 Task: In the  document analytics.odtSelect Headings and apply  'Bold' Select the text and align it to the  'Center'. Select the table and apply  All Borders
Action: Mouse pressed left at (516, 352)
Screenshot: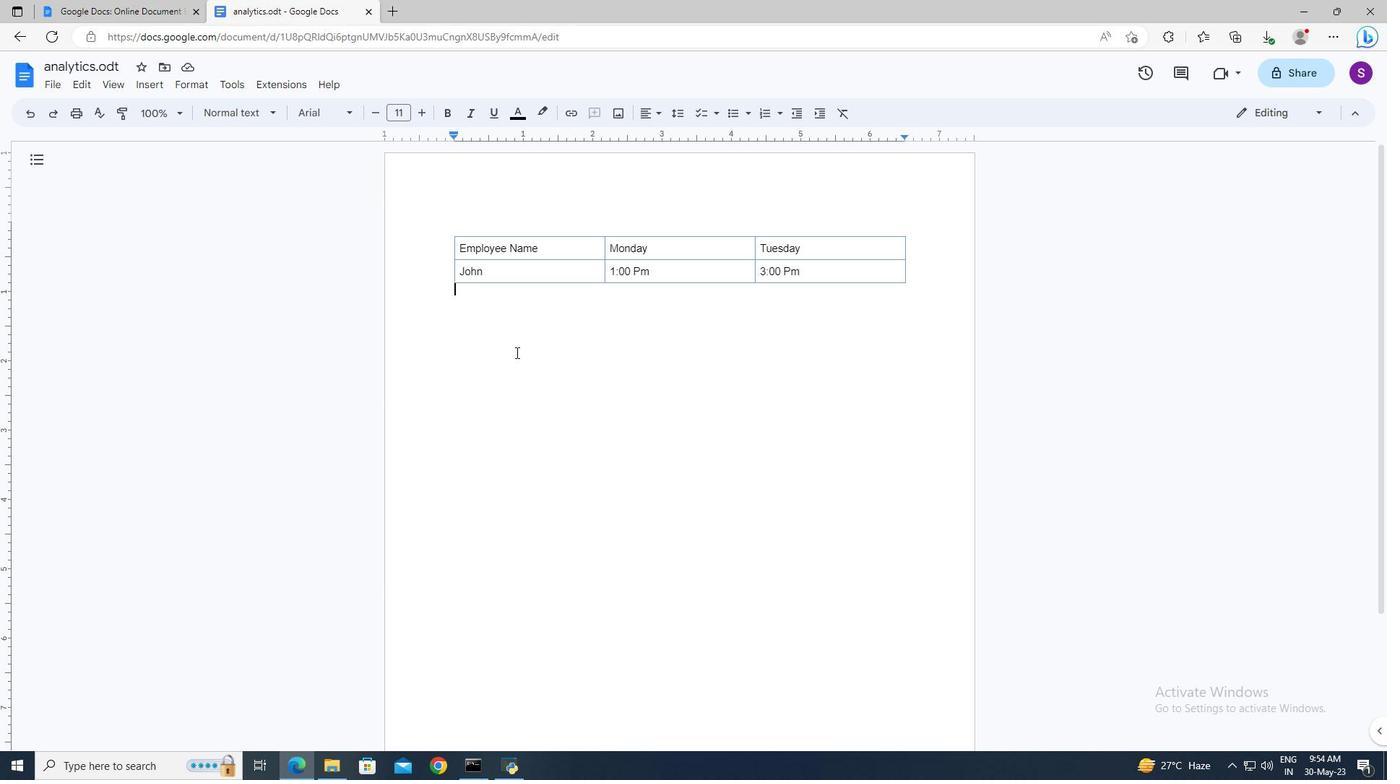 
Action: Mouse moved to (461, 247)
Screenshot: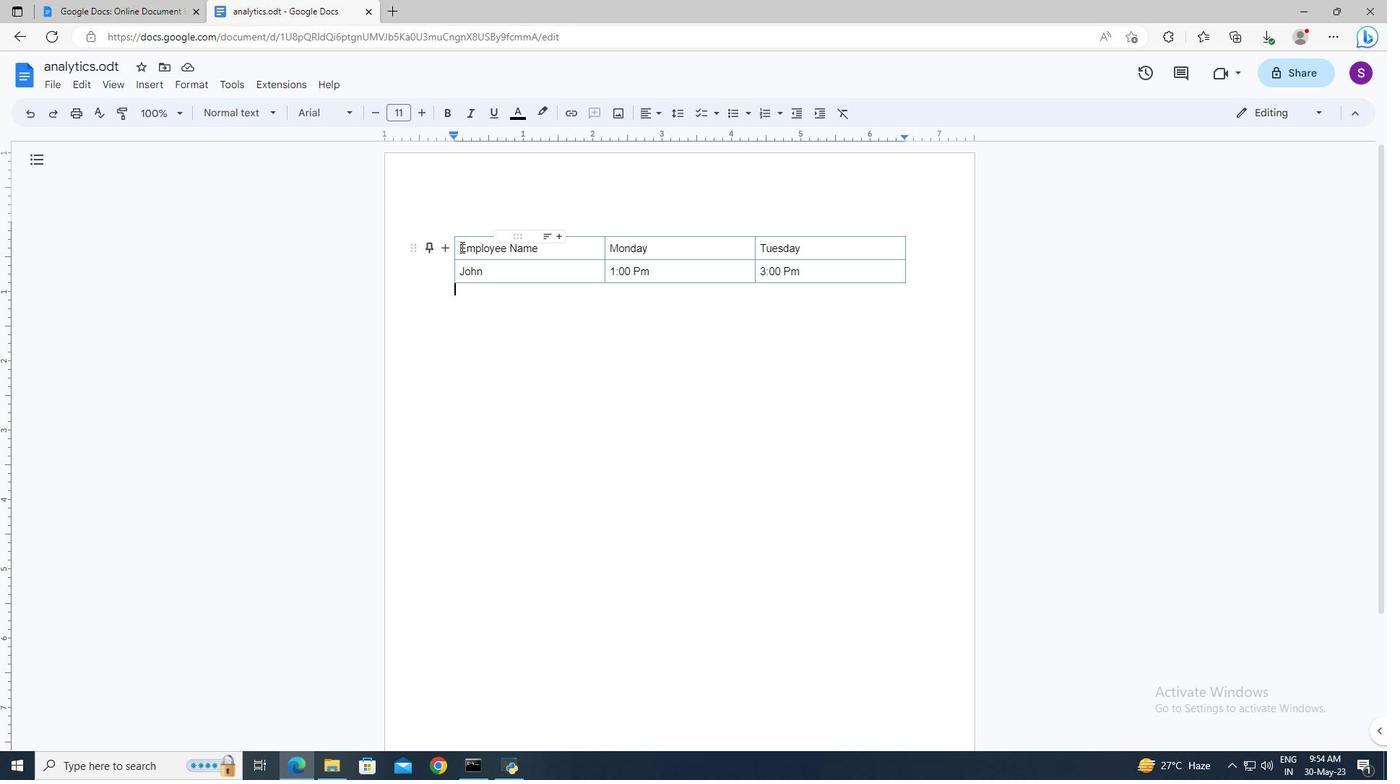 
Action: Mouse pressed left at (461, 247)
Screenshot: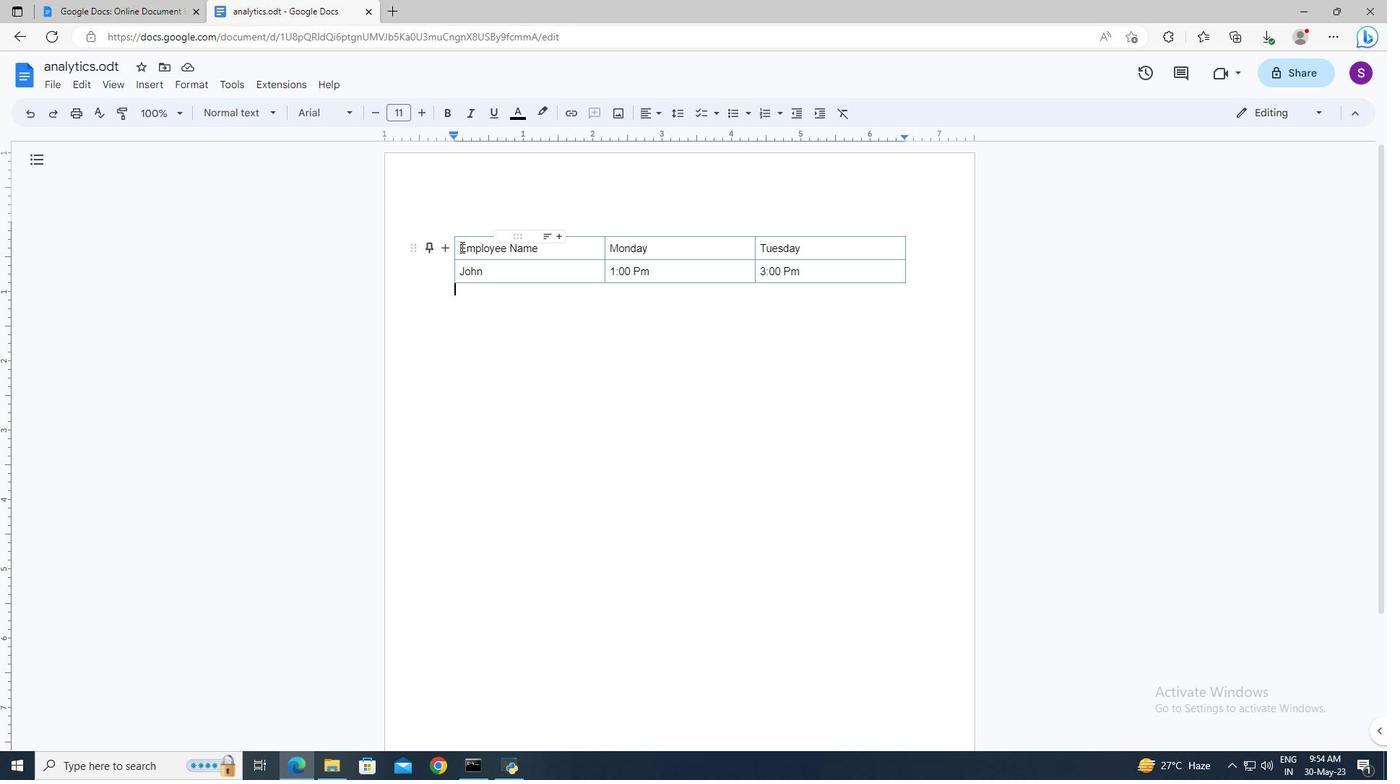 
Action: Mouse pressed left at (461, 247)
Screenshot: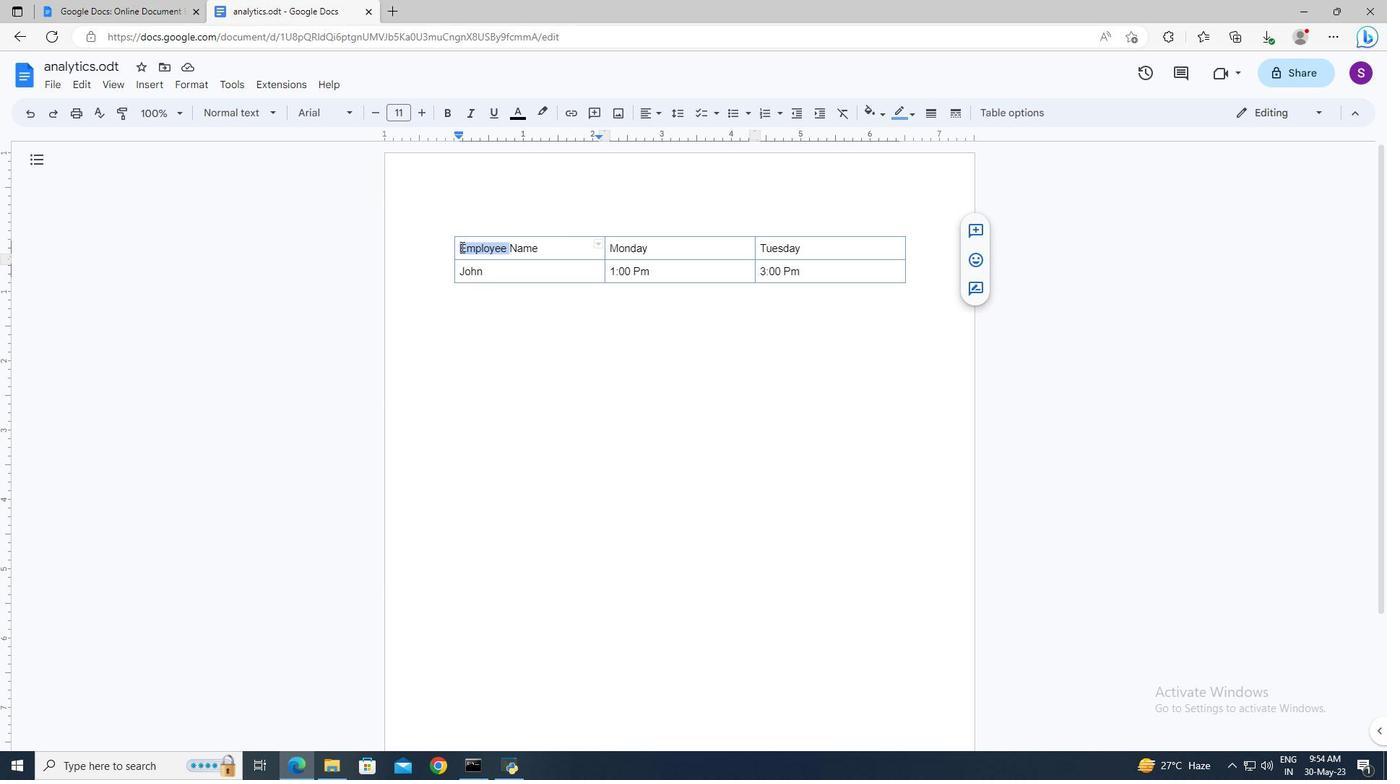 
Action: Key pressed <Key.shift><Key.right><Key.right><Key.right><Key.right>
Screenshot: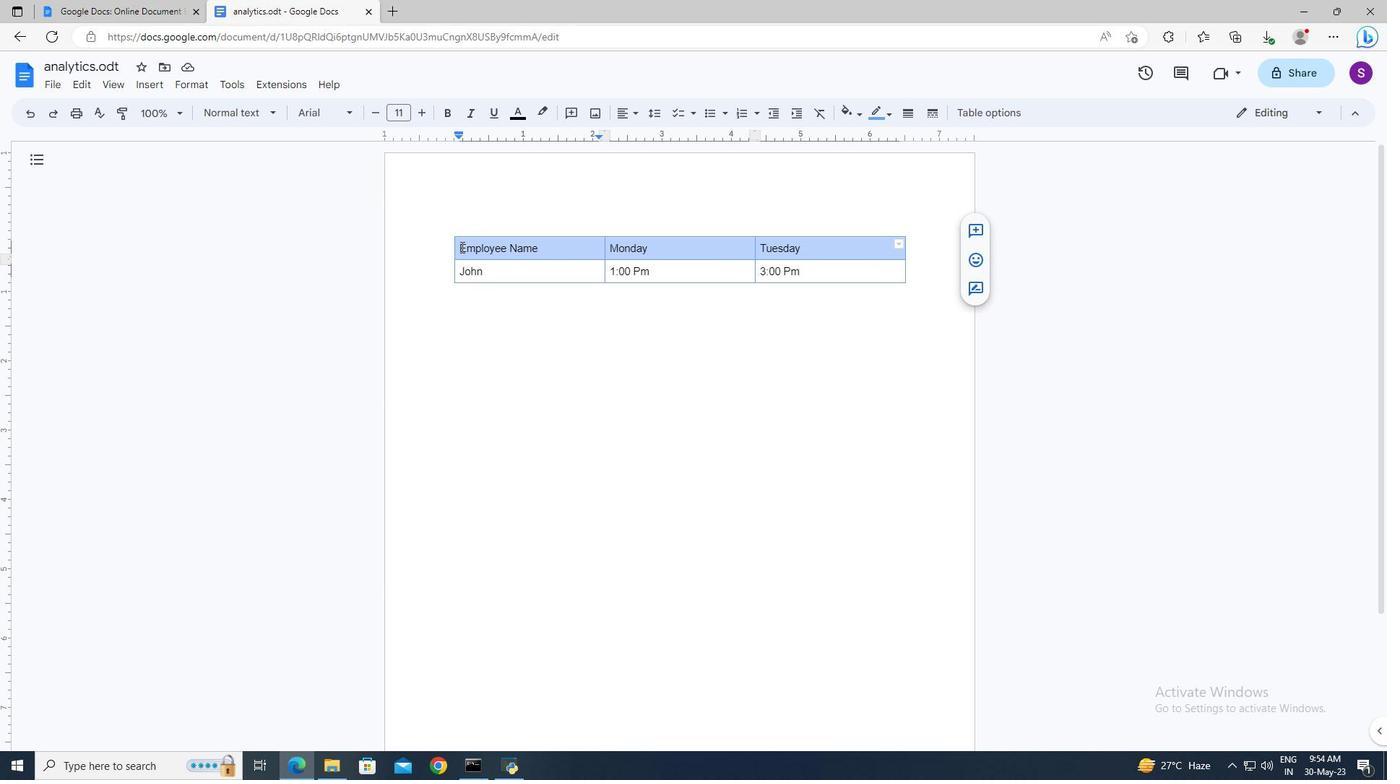 
Action: Mouse moved to (448, 113)
Screenshot: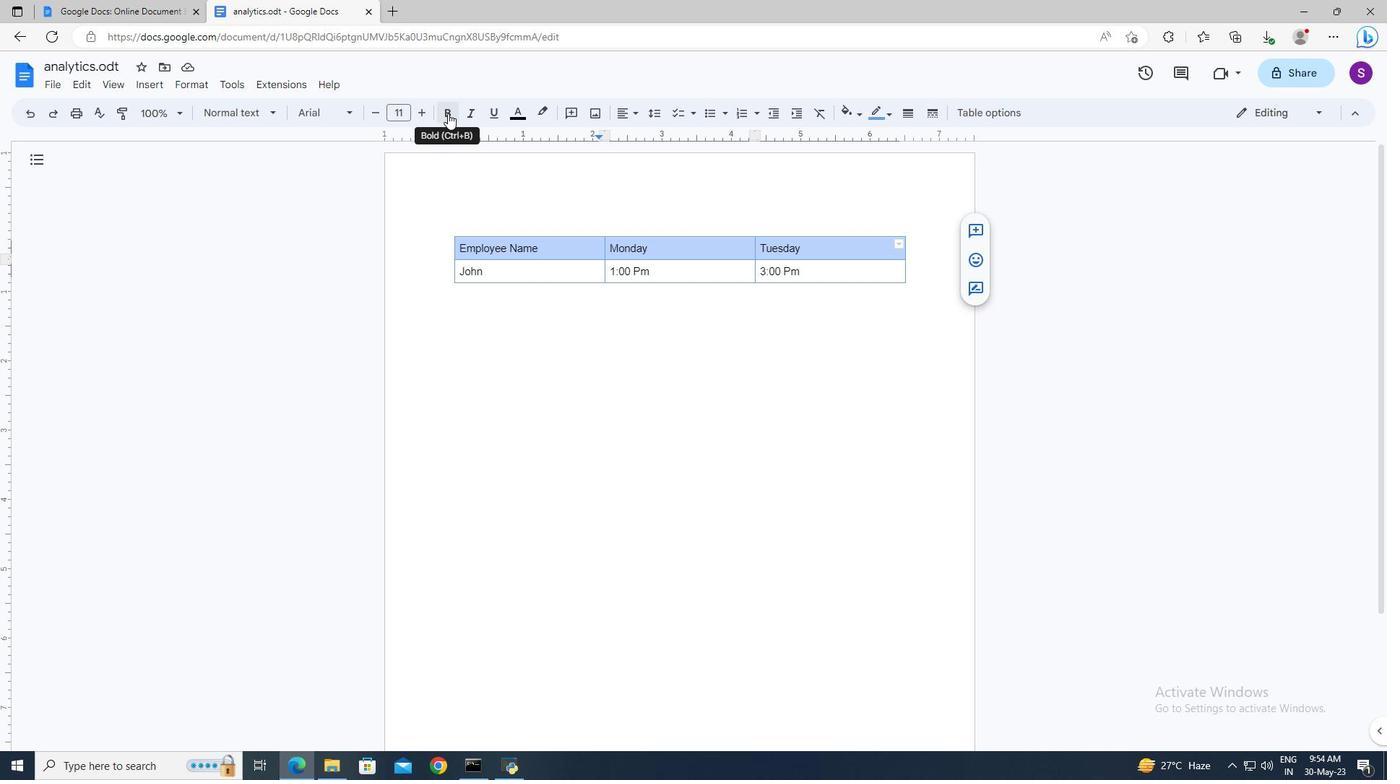 
Action: Mouse pressed left at (448, 113)
Screenshot: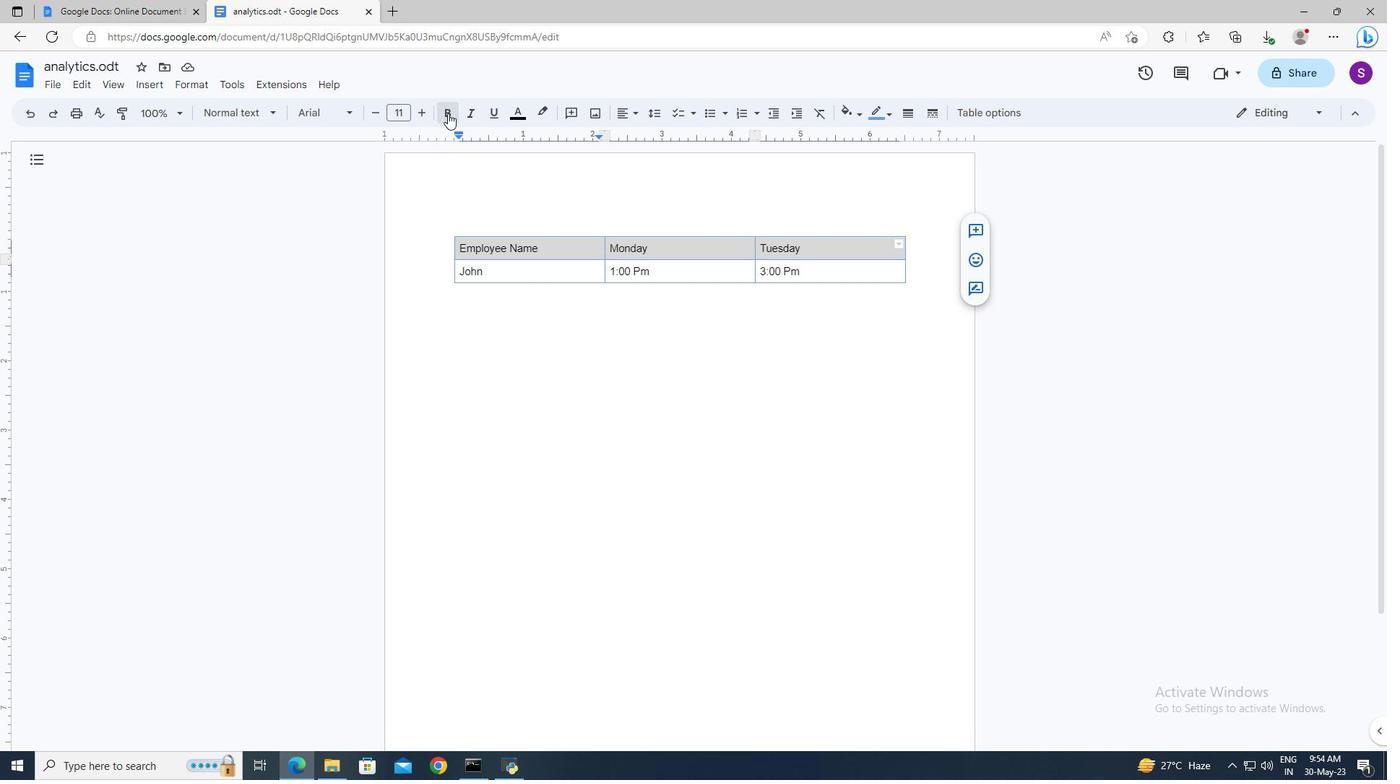 
Action: Mouse moved to (518, 265)
Screenshot: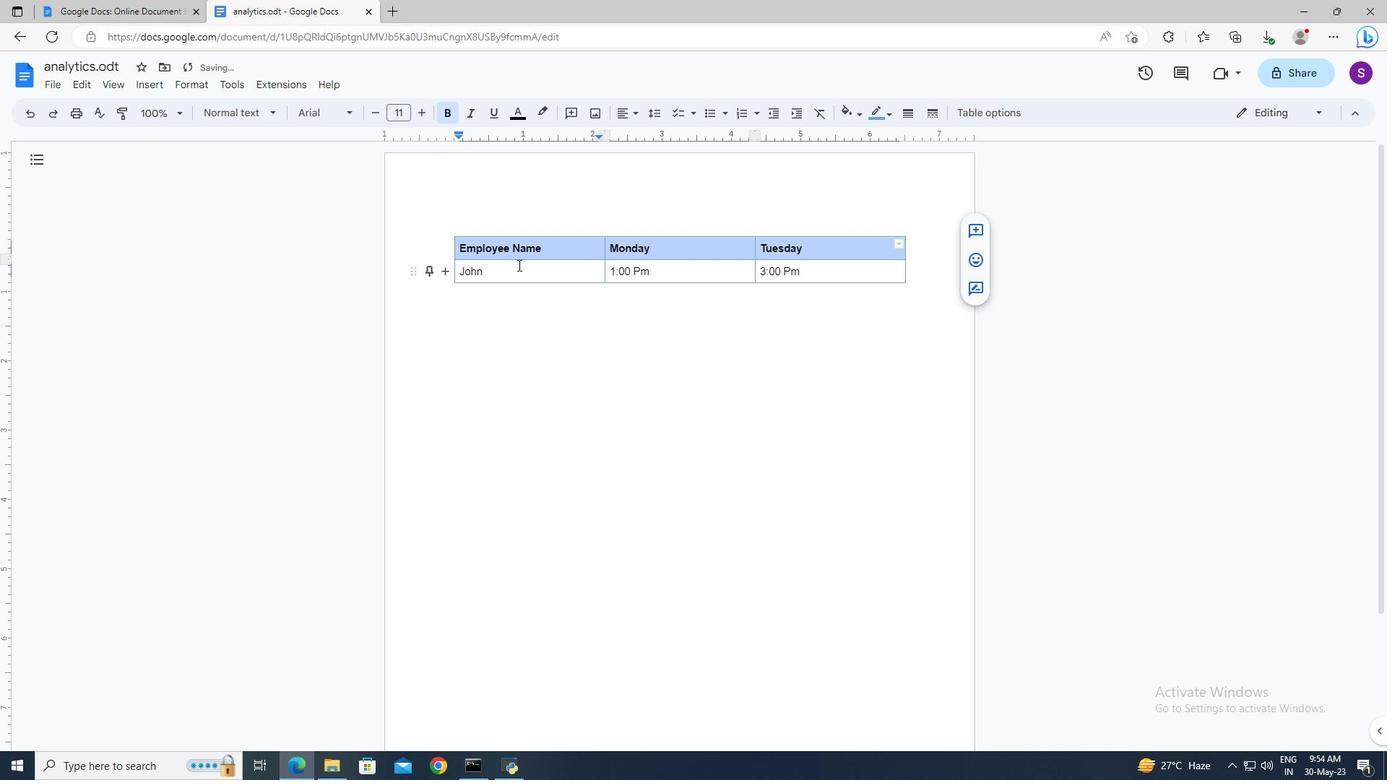 
Action: Key pressed ctrl+A
Screenshot: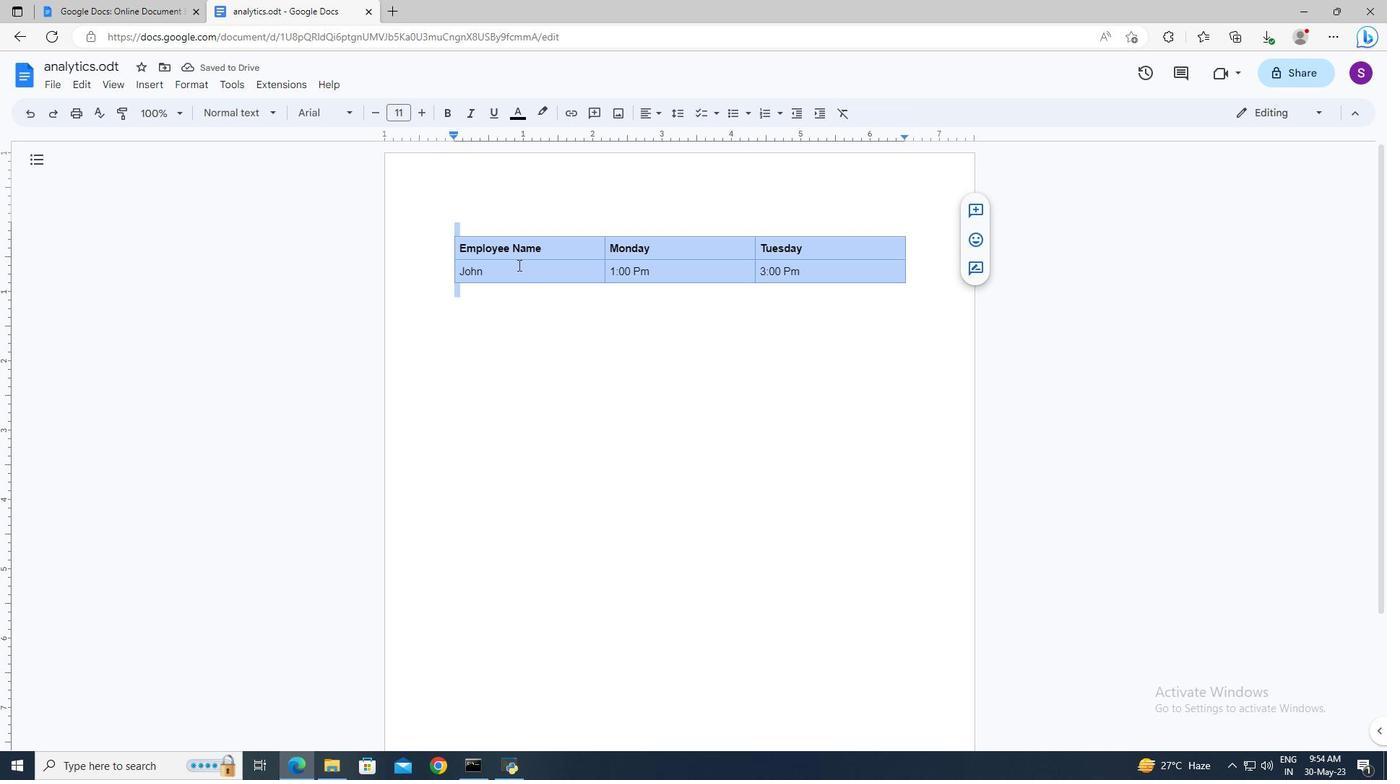 
Action: Mouse moved to (658, 117)
Screenshot: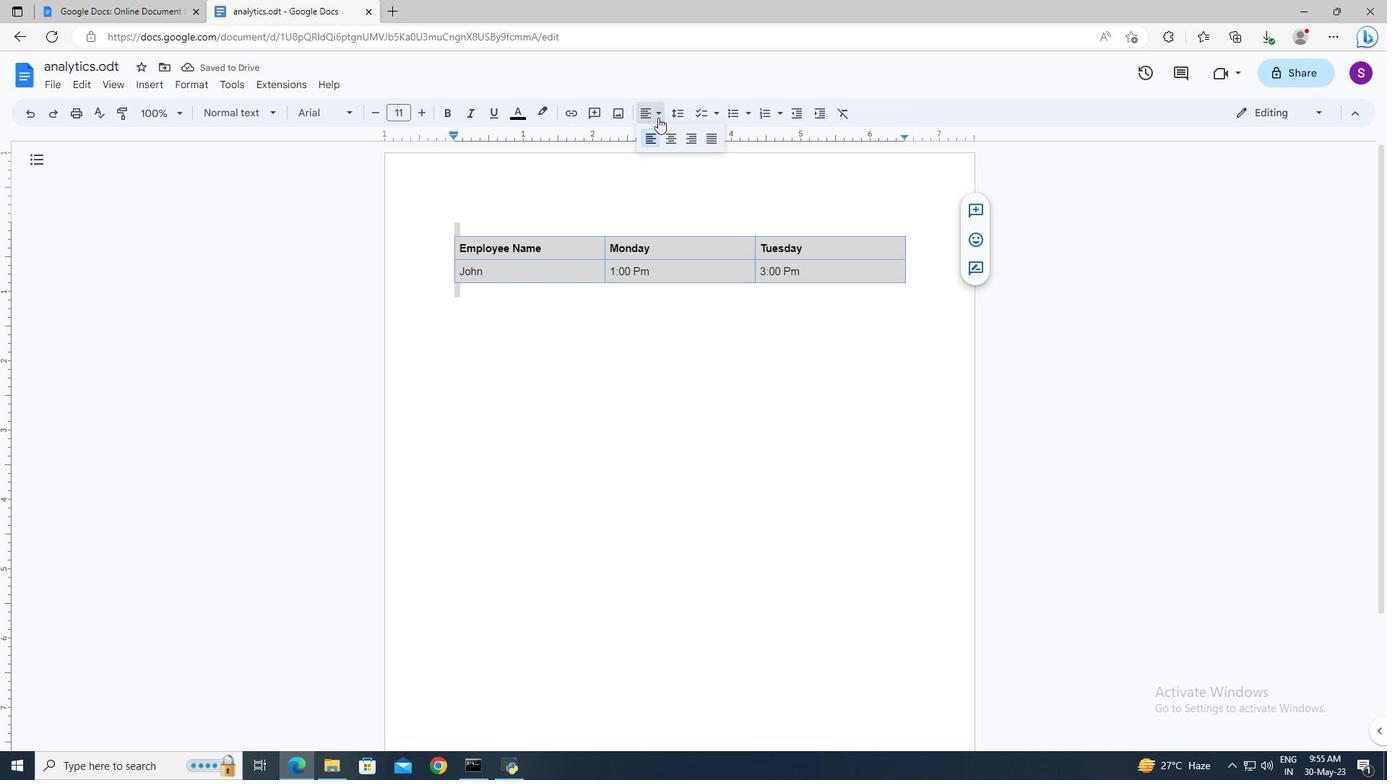 
Action: Mouse pressed left at (658, 117)
Screenshot: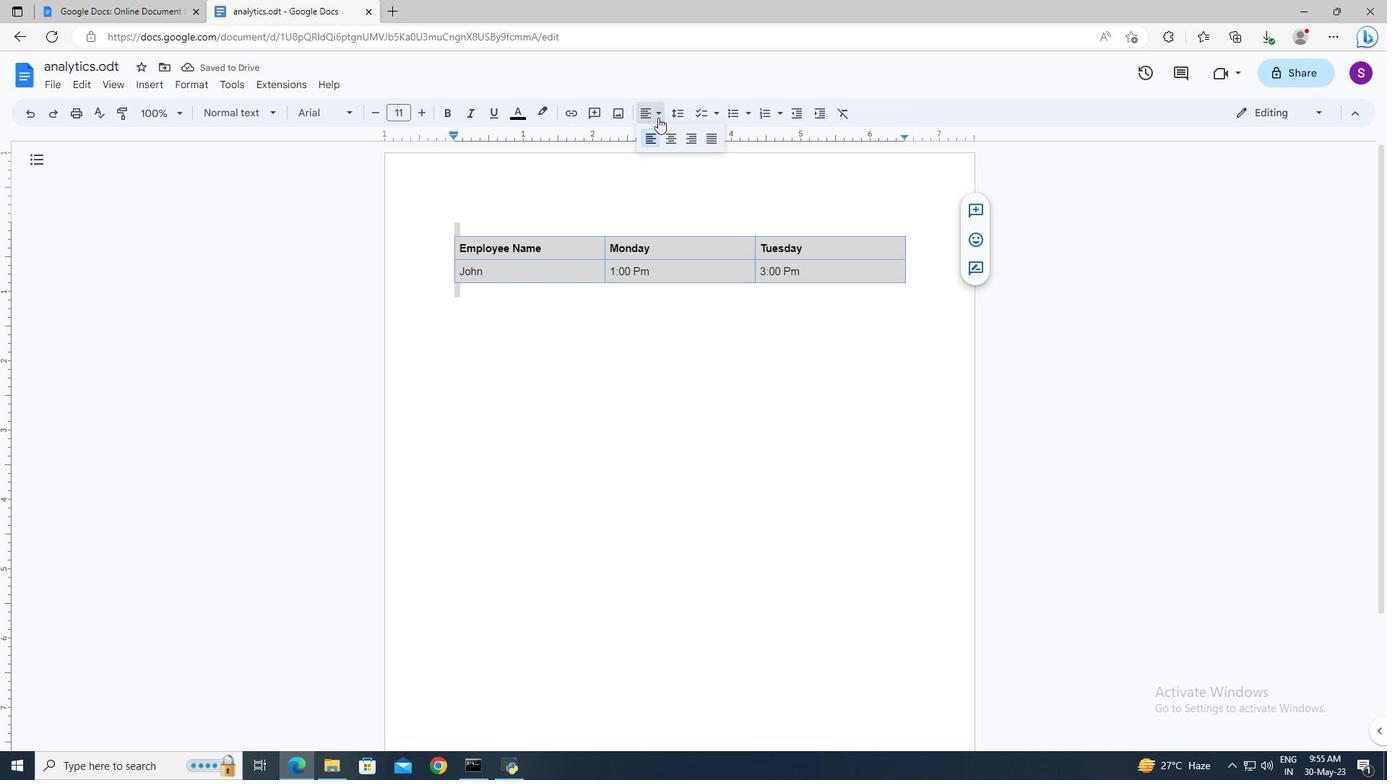 
Action: Mouse moved to (670, 133)
Screenshot: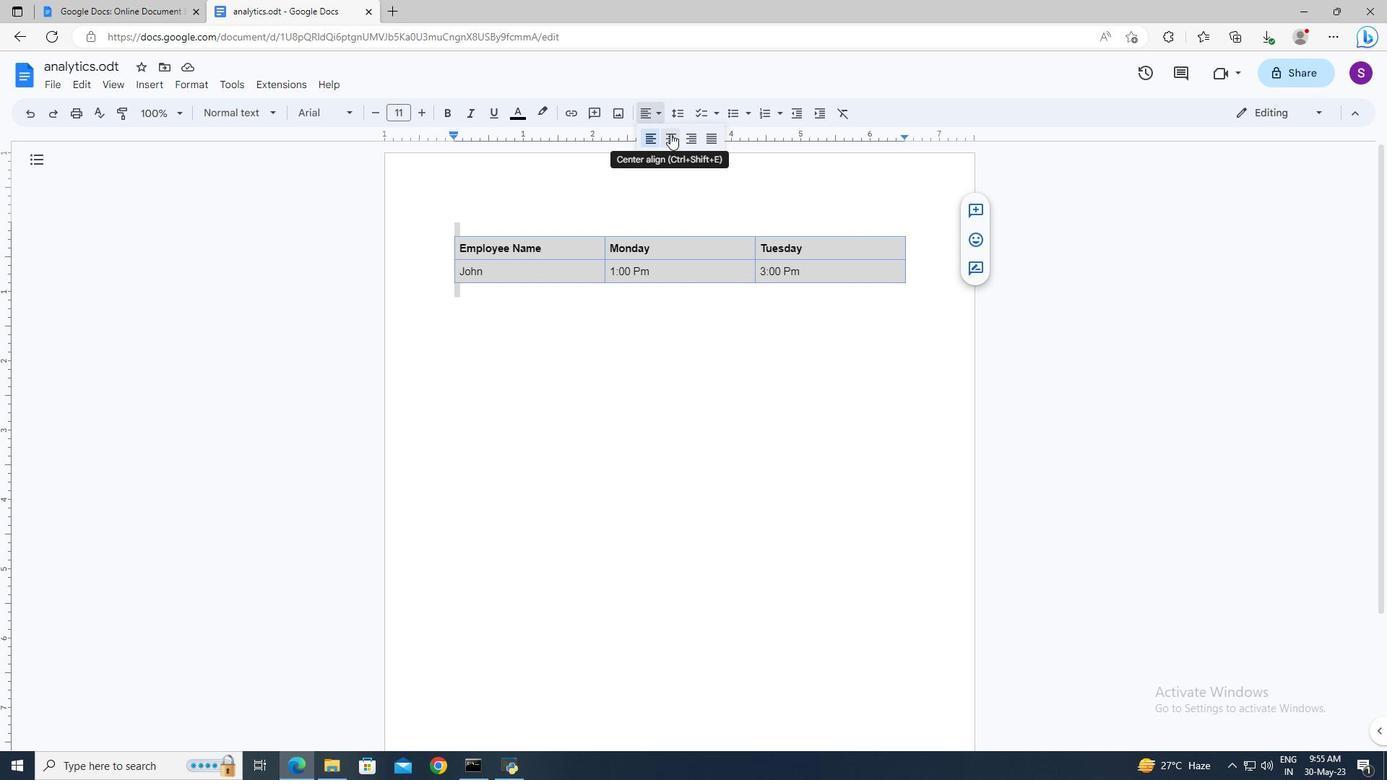 
Action: Mouse pressed left at (670, 133)
Screenshot: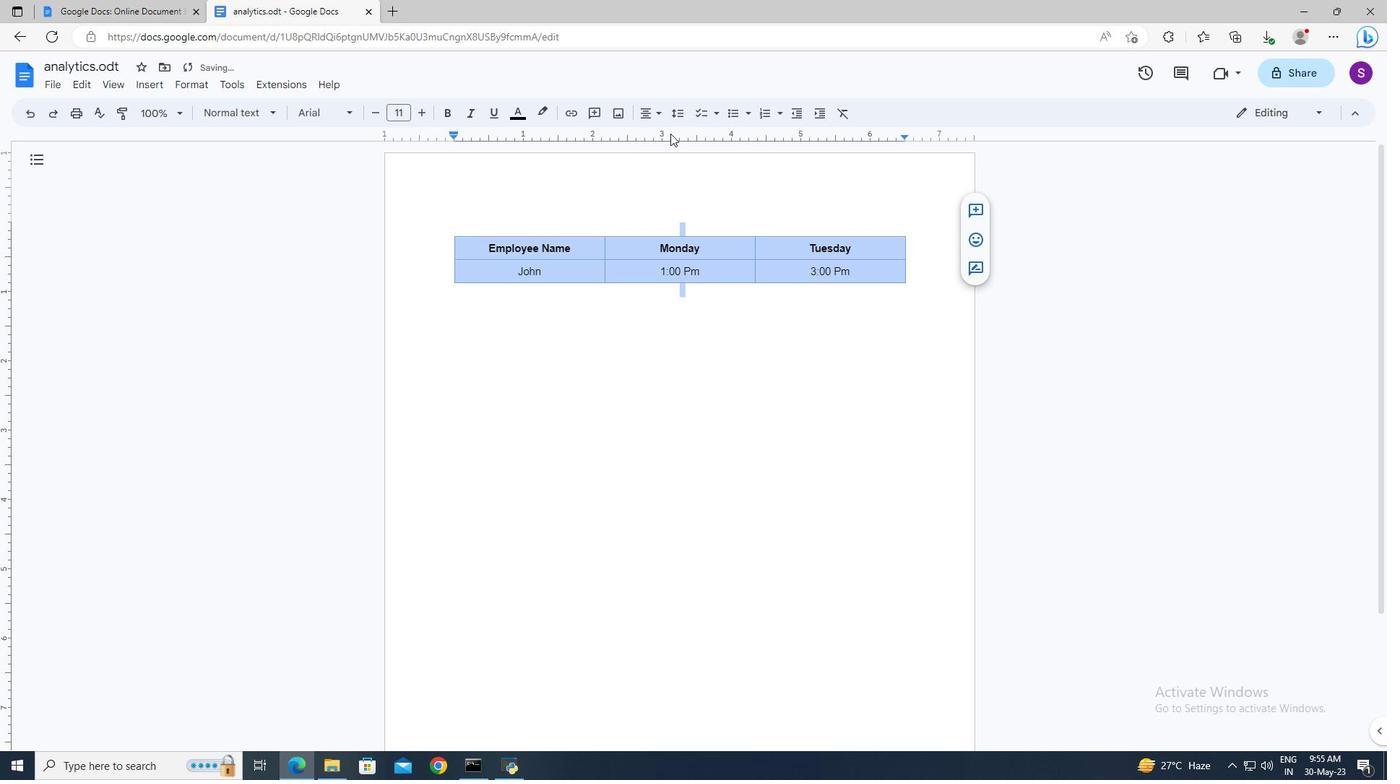 
Action: Mouse moved to (200, 86)
Screenshot: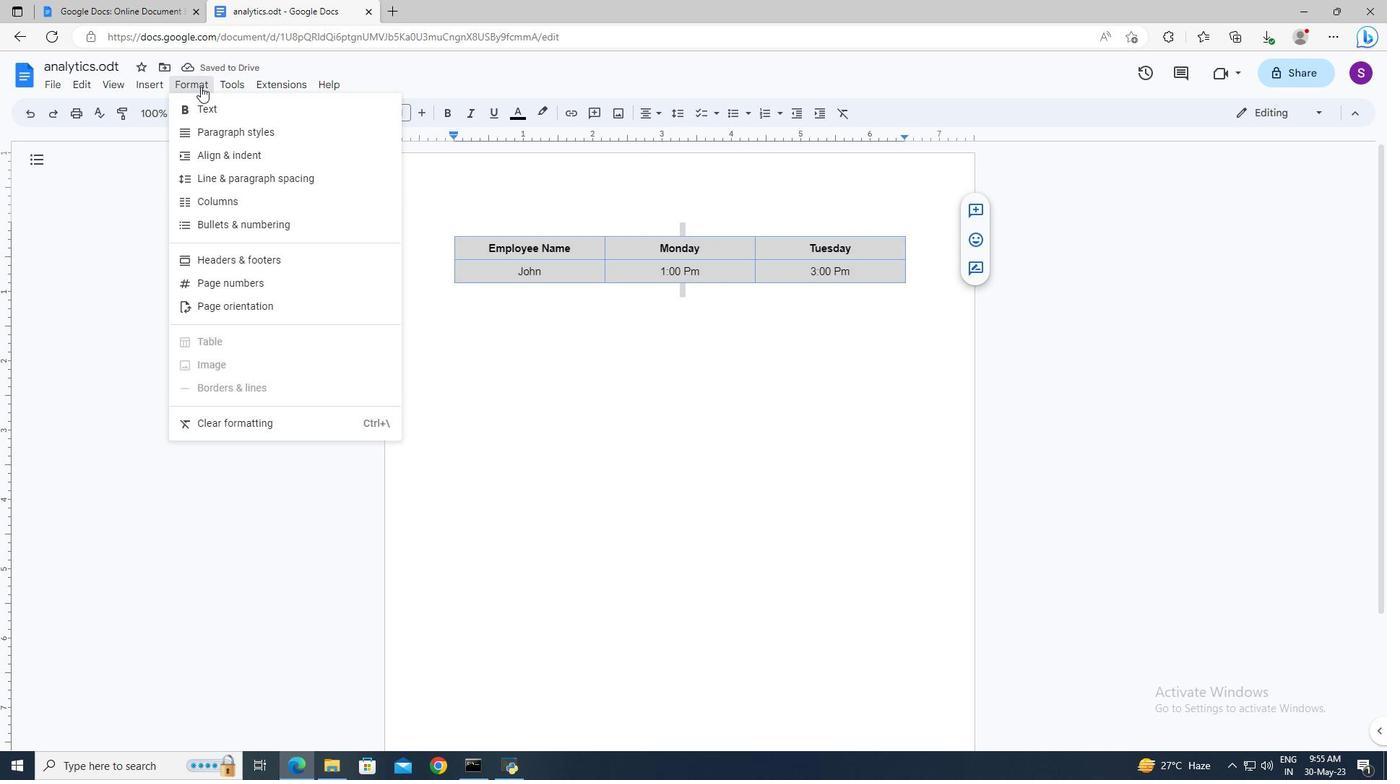 
Action: Mouse pressed left at (200, 86)
Screenshot: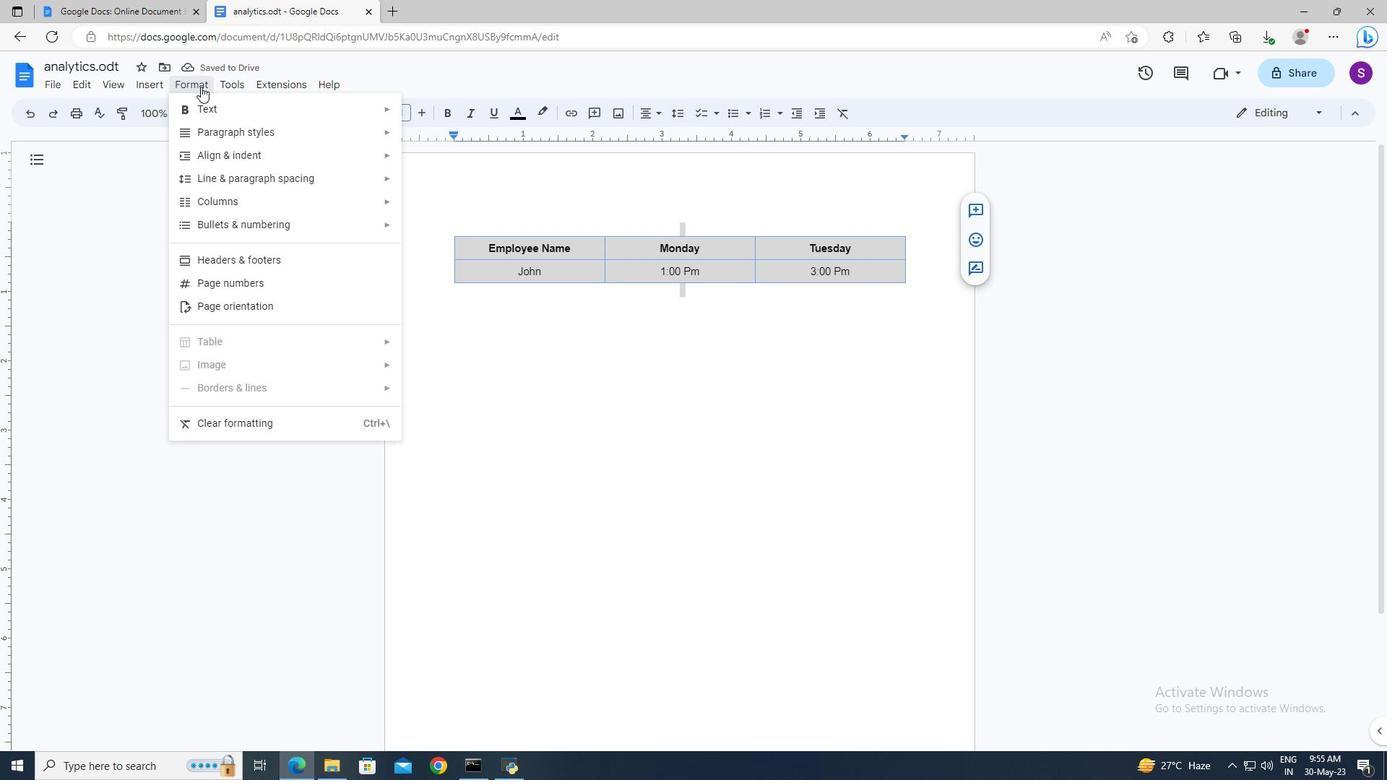 
Action: Mouse moved to (434, 137)
Screenshot: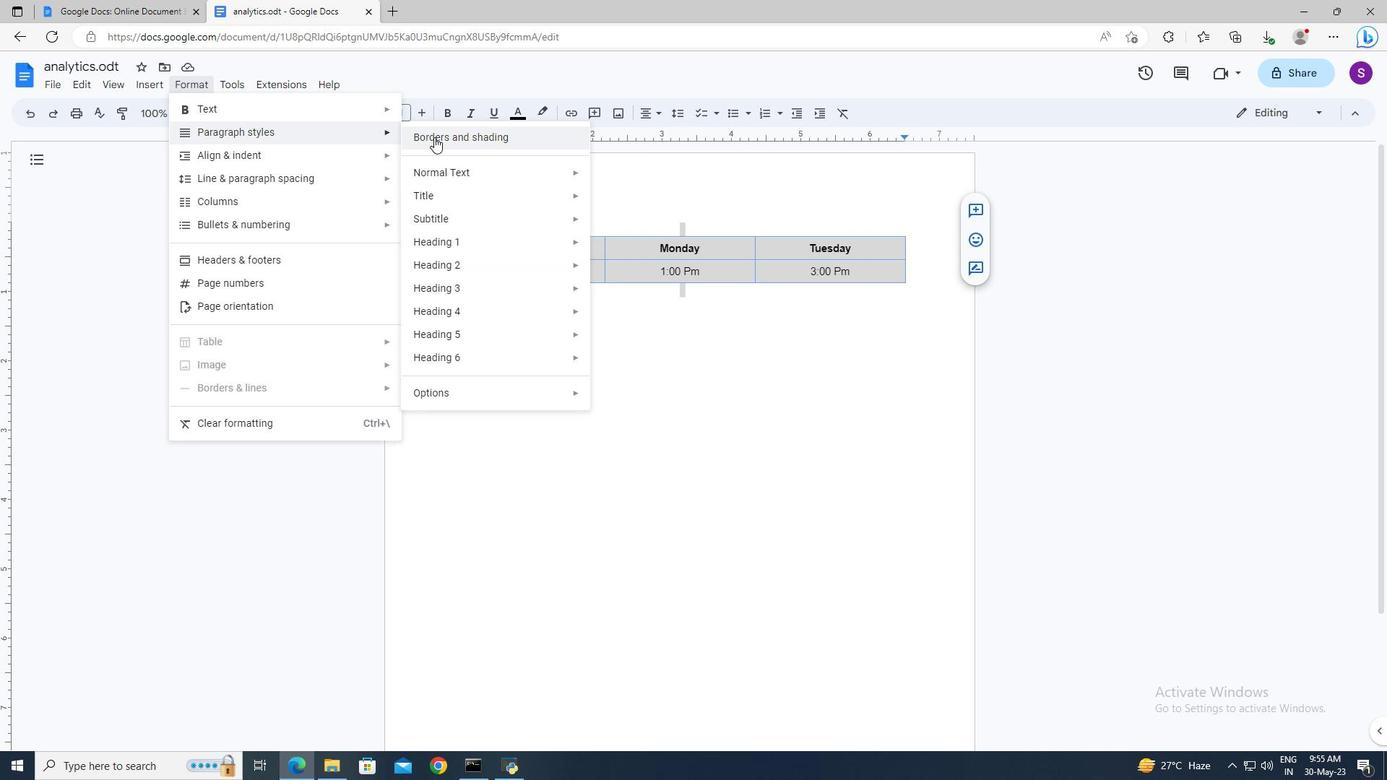 
Action: Mouse pressed left at (434, 137)
Screenshot: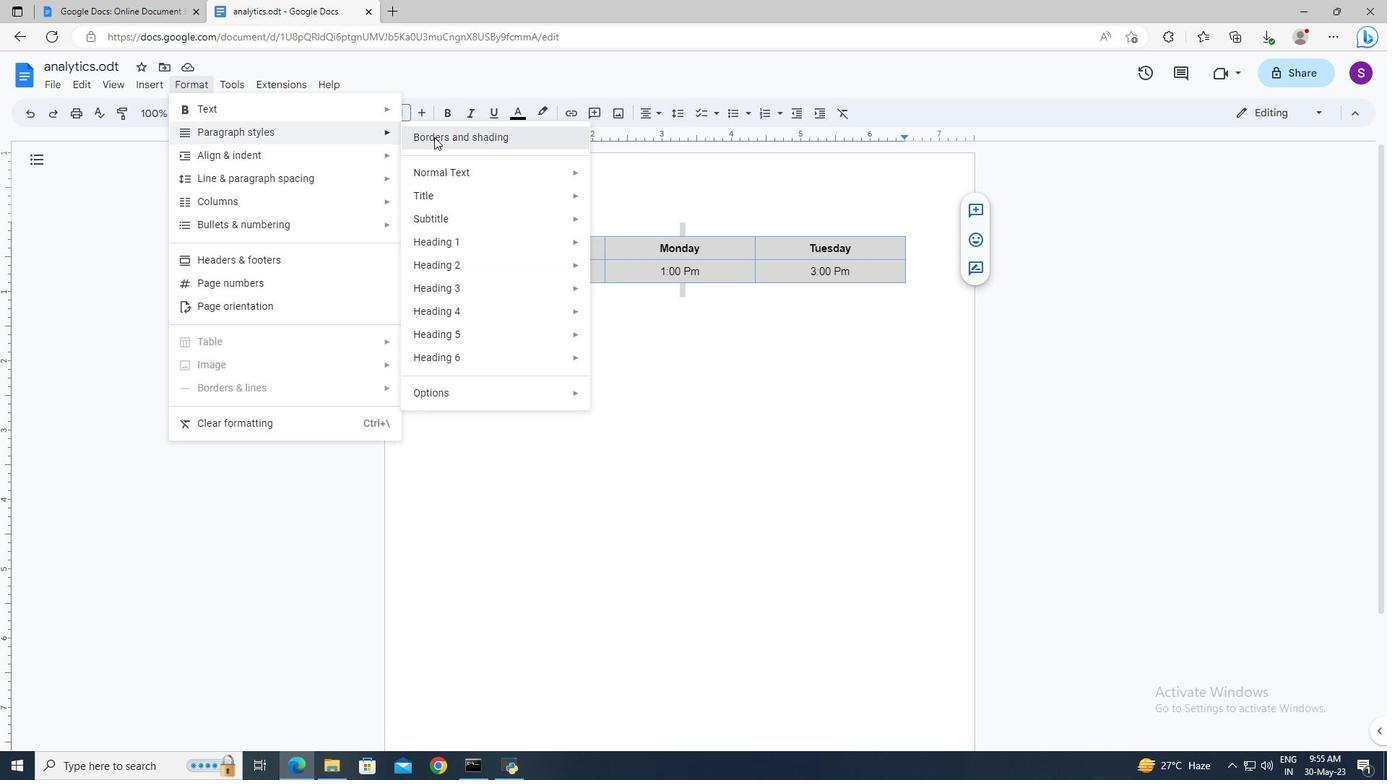 
Action: Mouse moved to (654, 297)
Screenshot: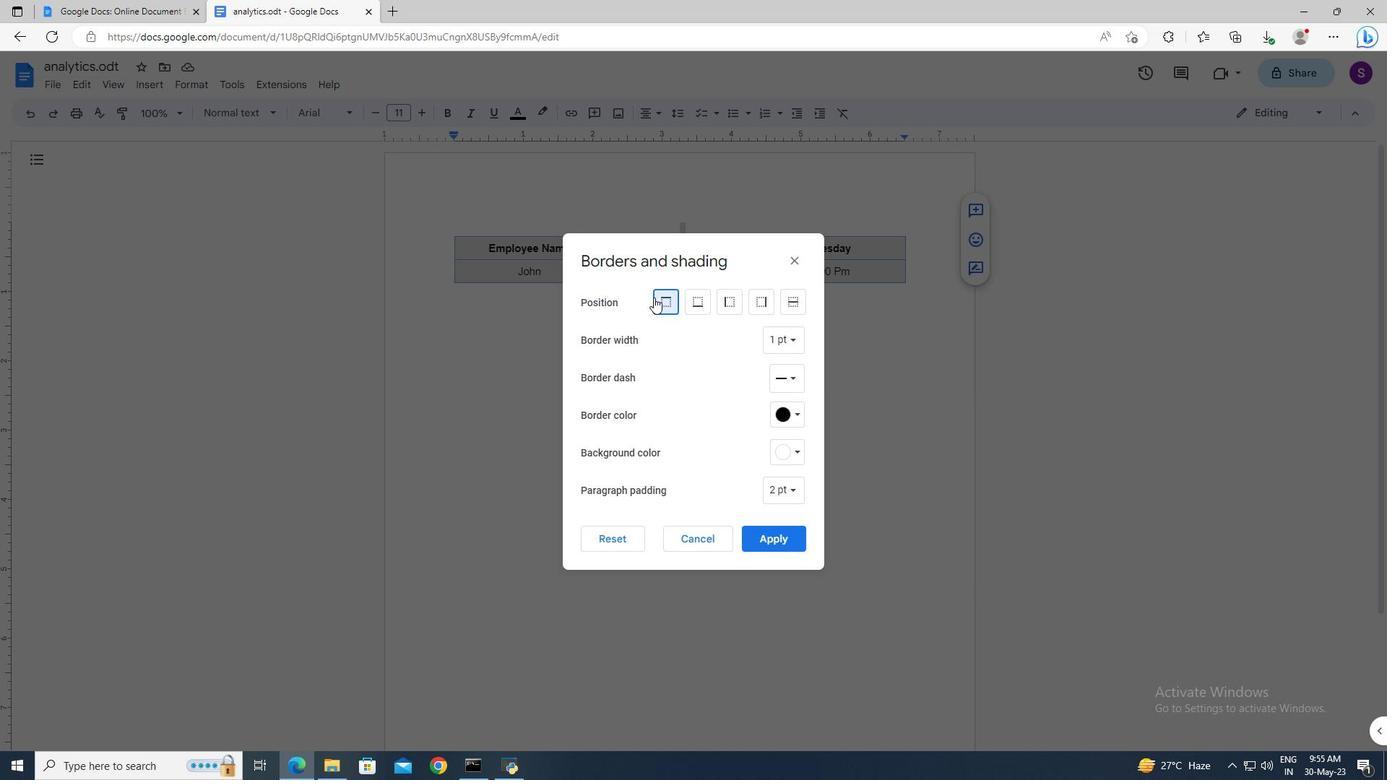 
Action: Mouse pressed left at (654, 297)
Screenshot: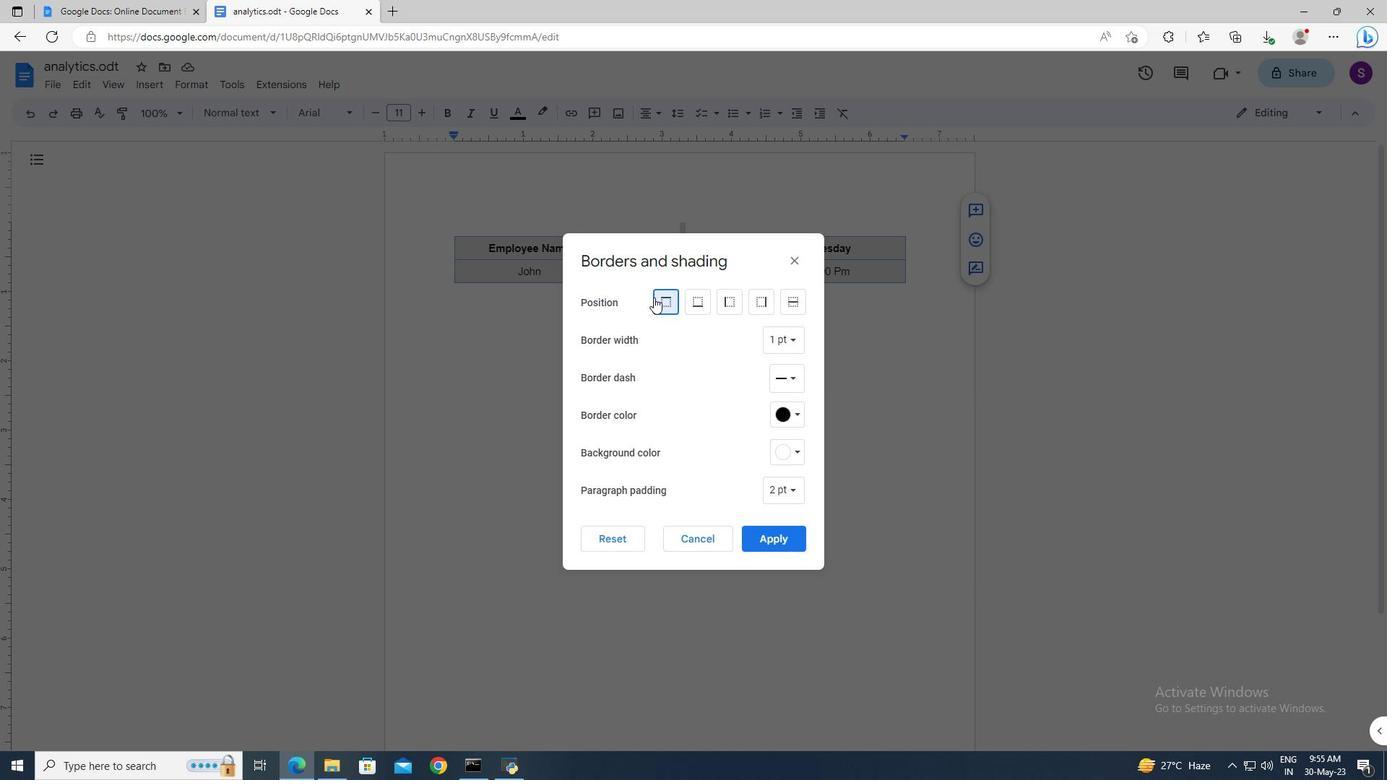 
Action: Mouse moved to (691, 299)
Screenshot: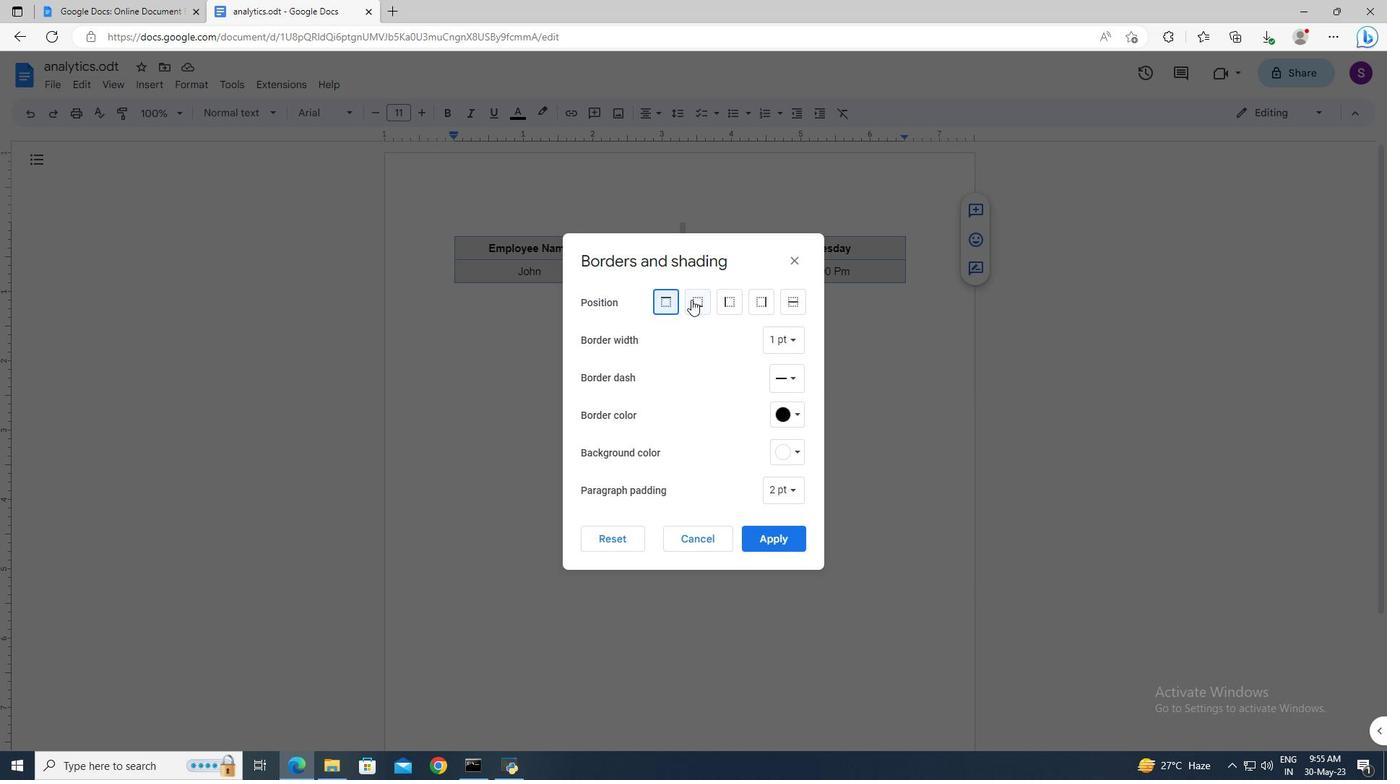 
Action: Mouse pressed left at (691, 299)
Screenshot: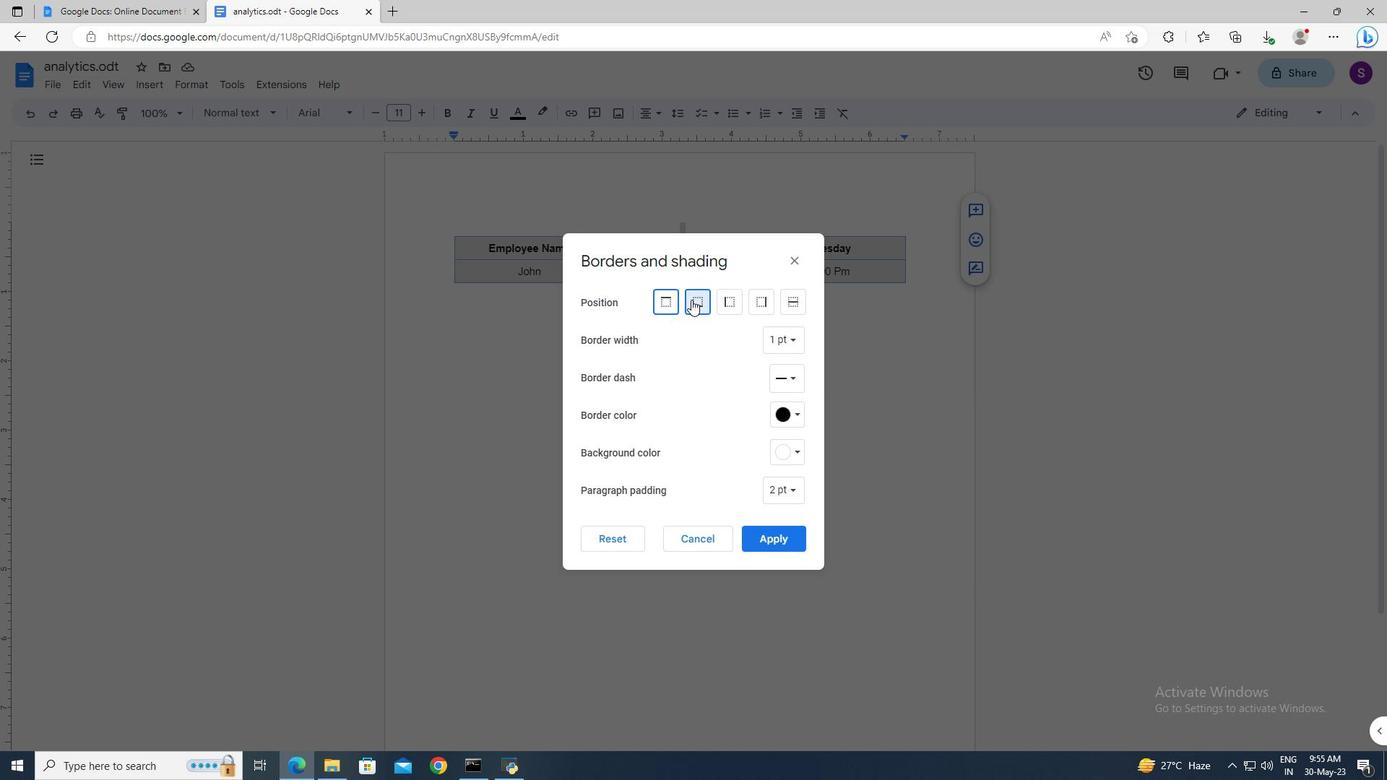 
Action: Mouse moved to (723, 302)
Screenshot: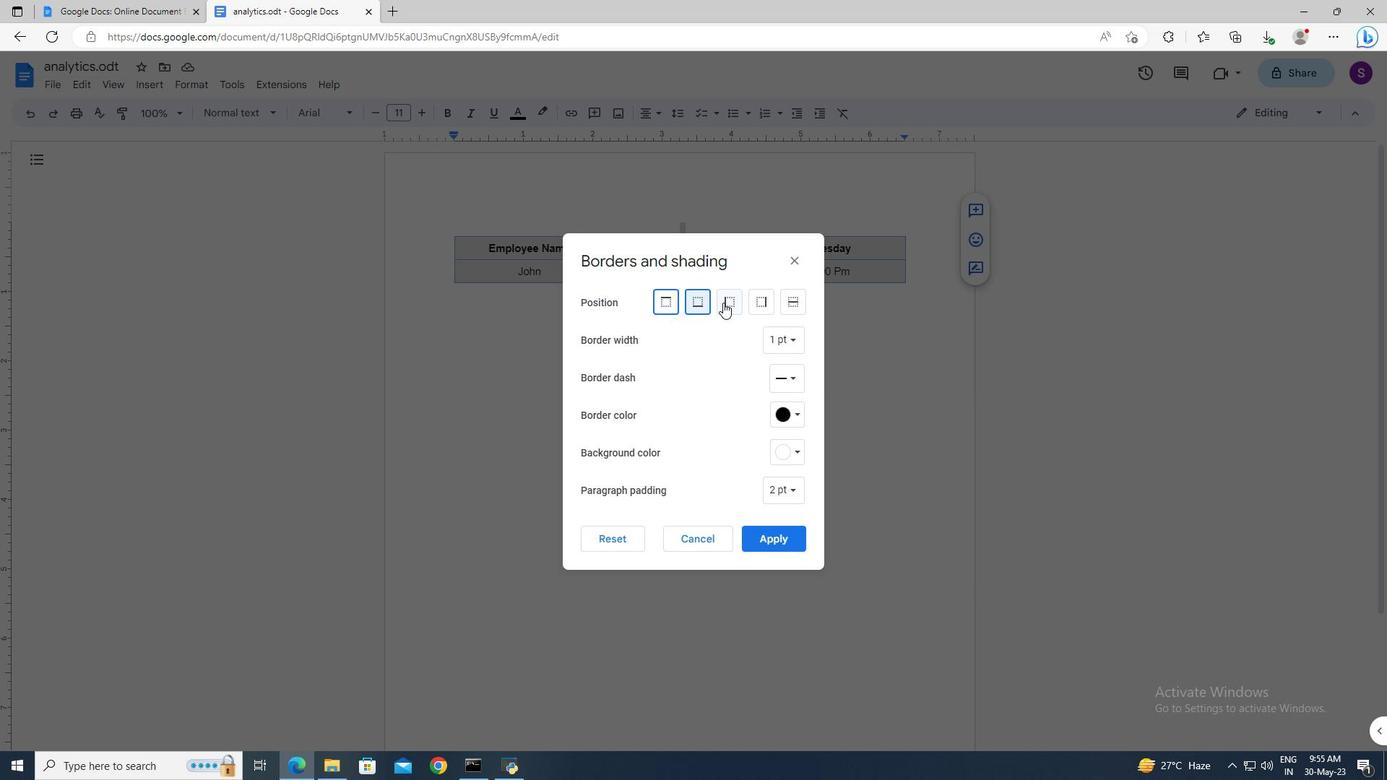 
Action: Mouse pressed left at (723, 302)
Screenshot: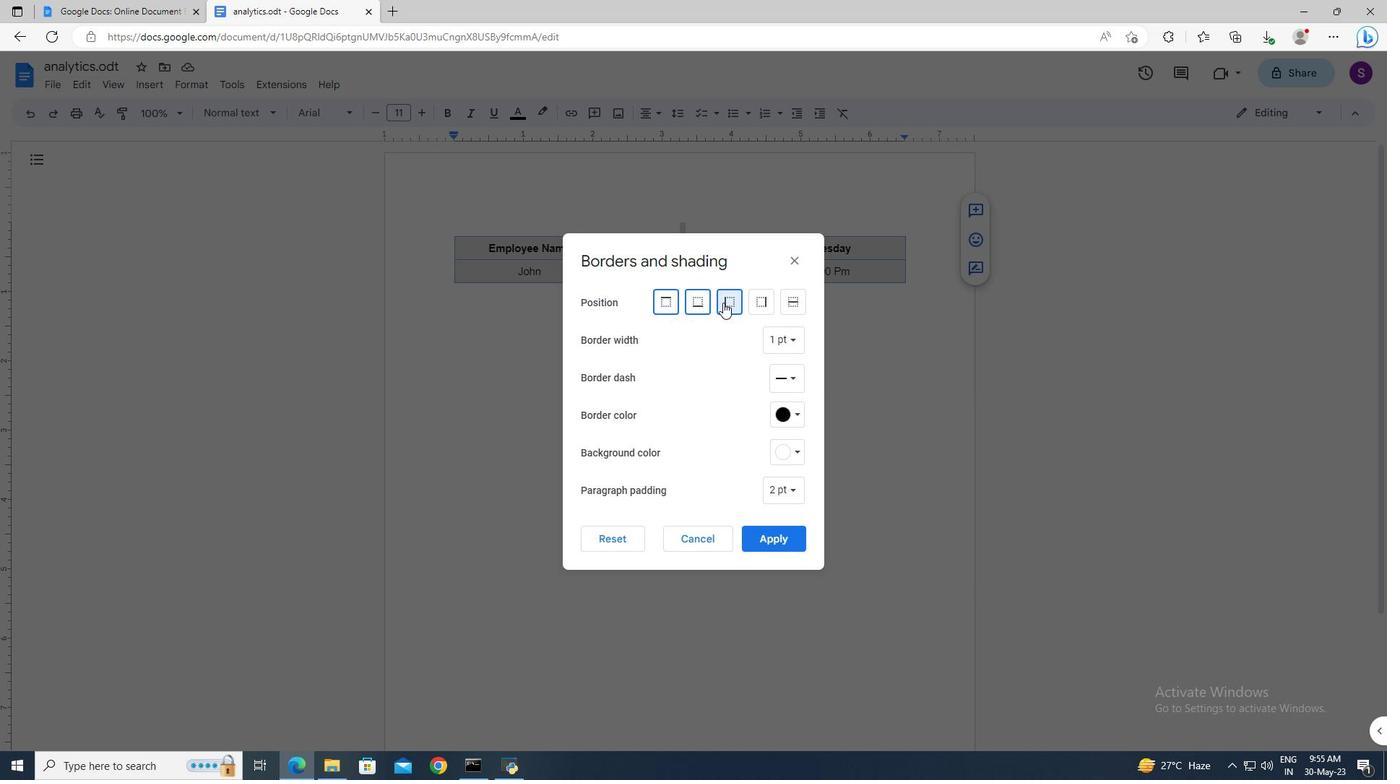 
Action: Mouse moved to (752, 300)
Screenshot: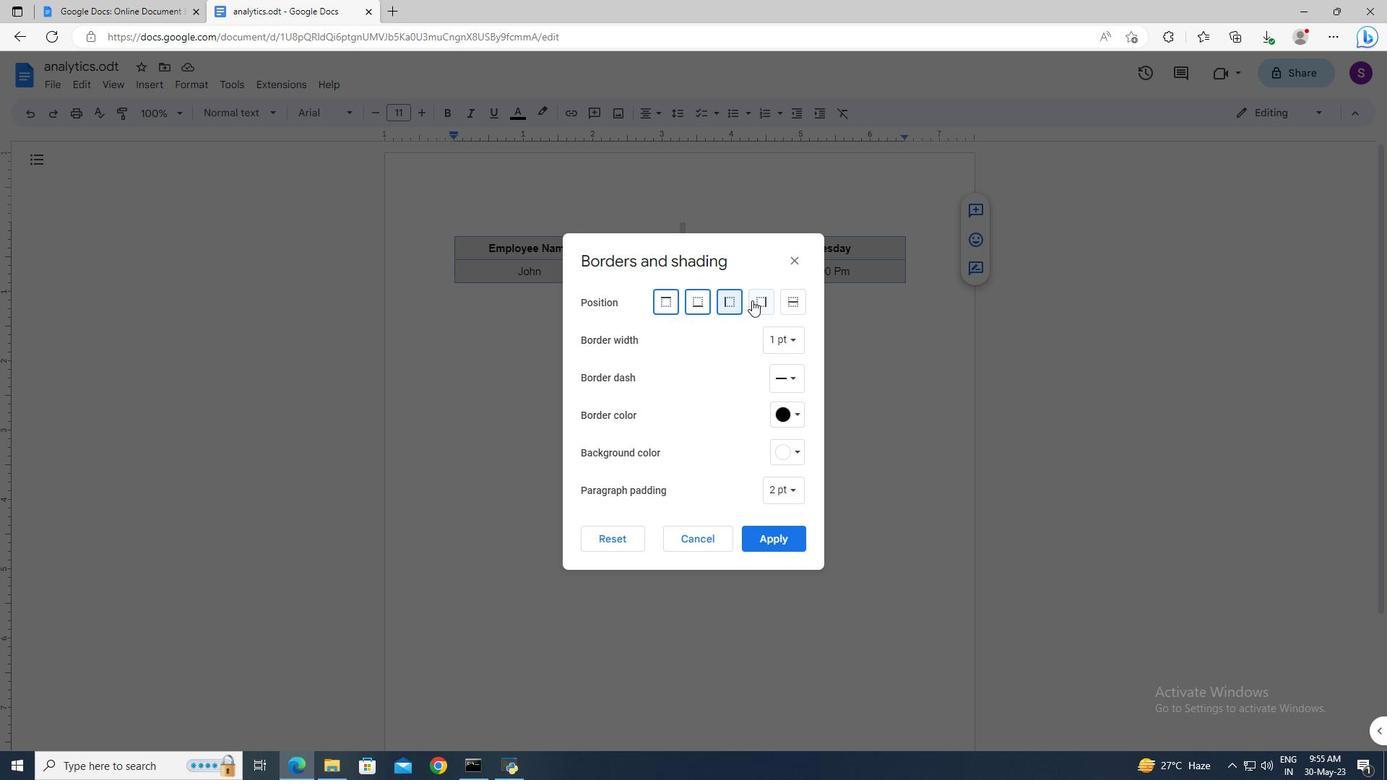 
Action: Mouse pressed left at (752, 300)
Screenshot: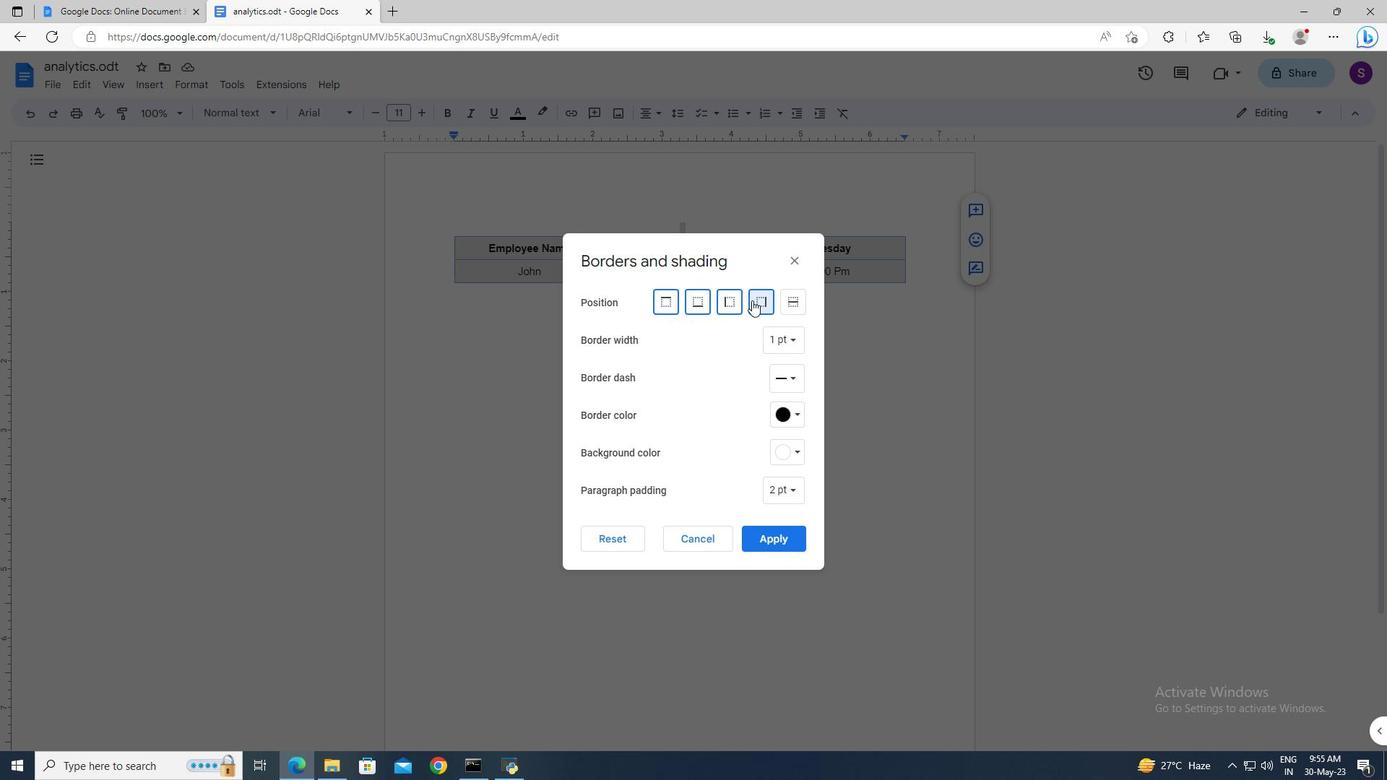 
Action: Mouse moved to (782, 538)
Screenshot: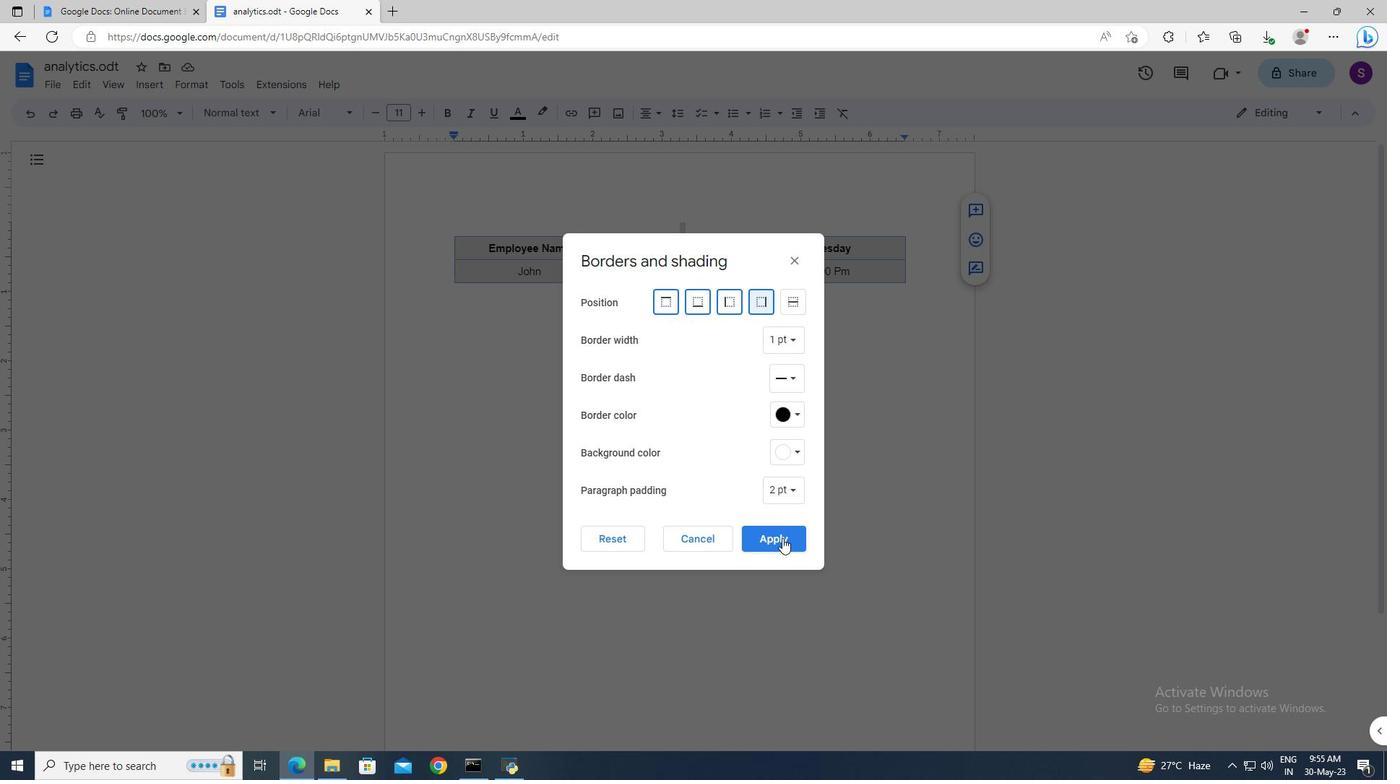 
Action: Mouse pressed left at (782, 538)
Screenshot: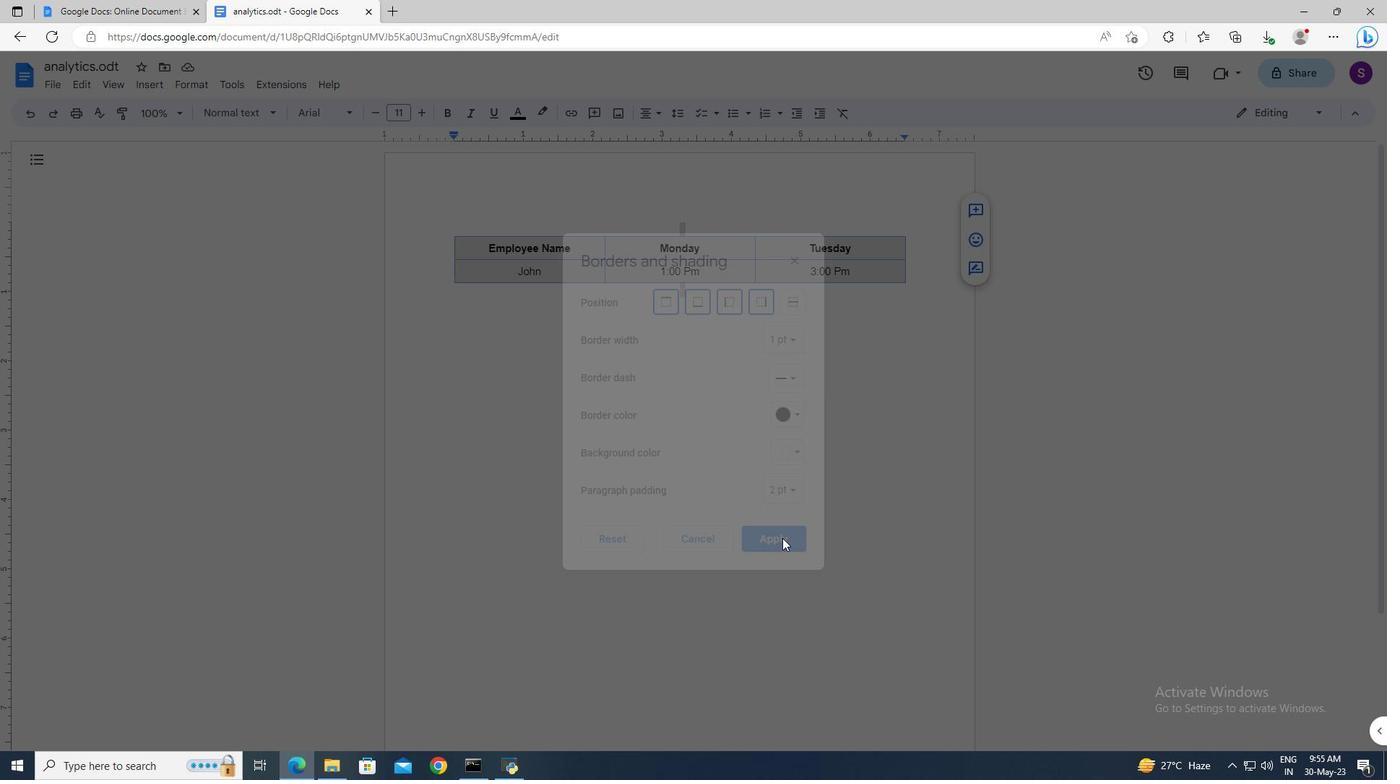 
Action: Mouse moved to (676, 391)
Screenshot: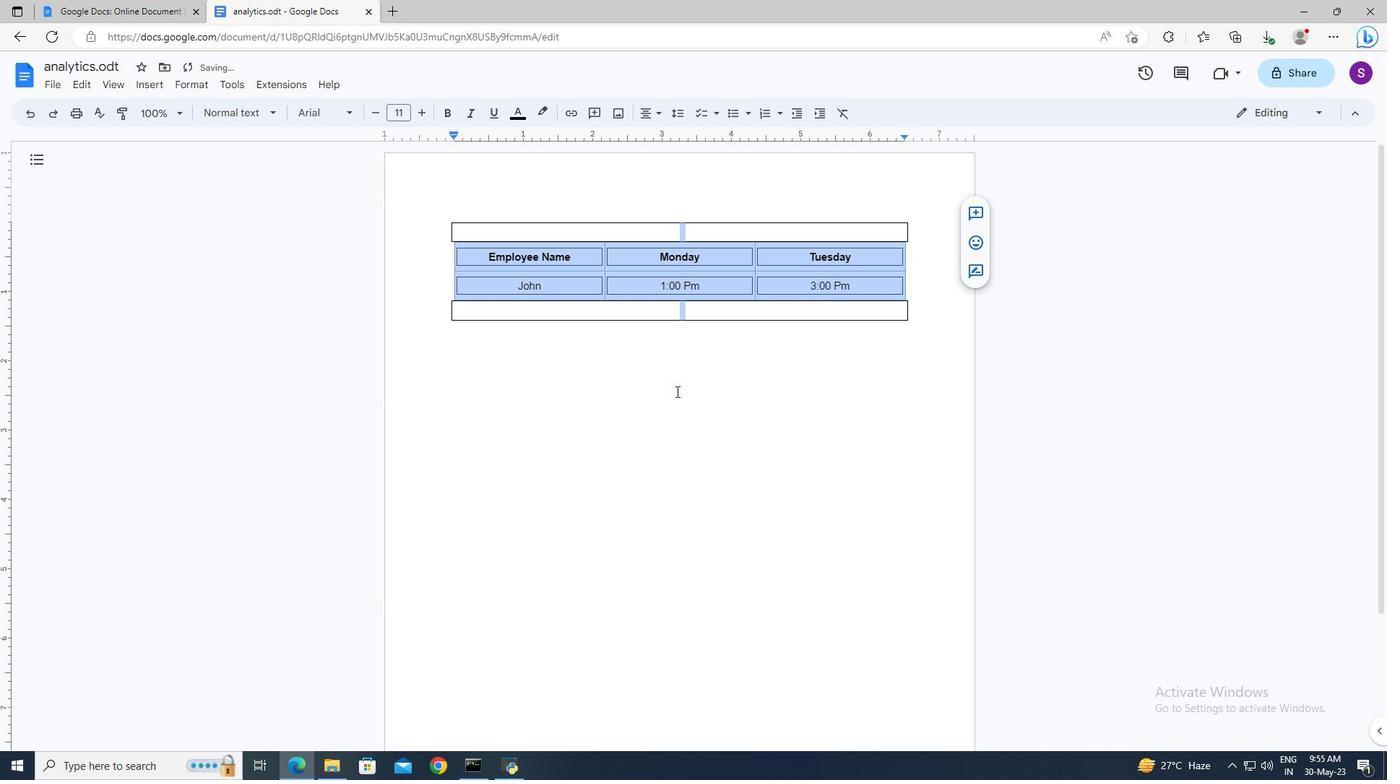 
Action: Mouse pressed left at (676, 391)
Screenshot: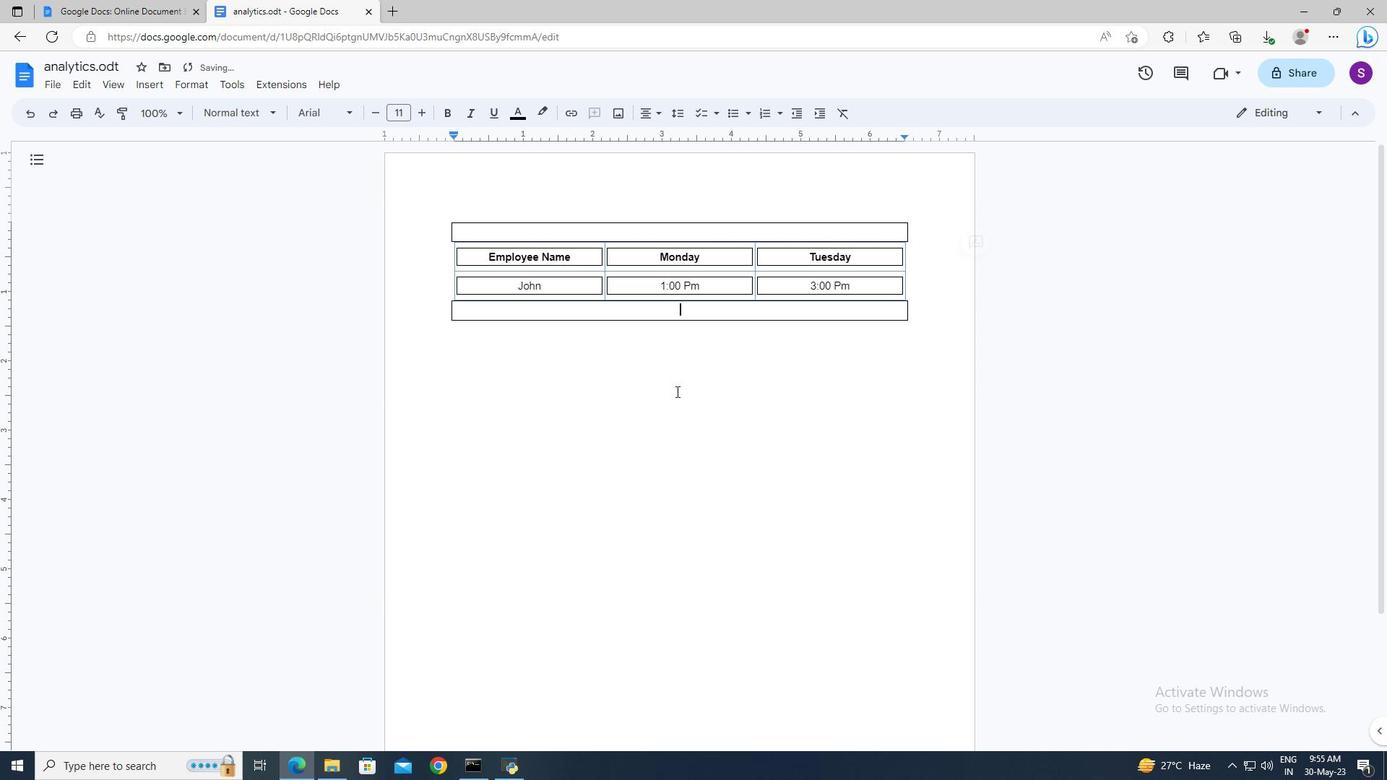 
Action: Mouse moved to (673, 390)
Screenshot: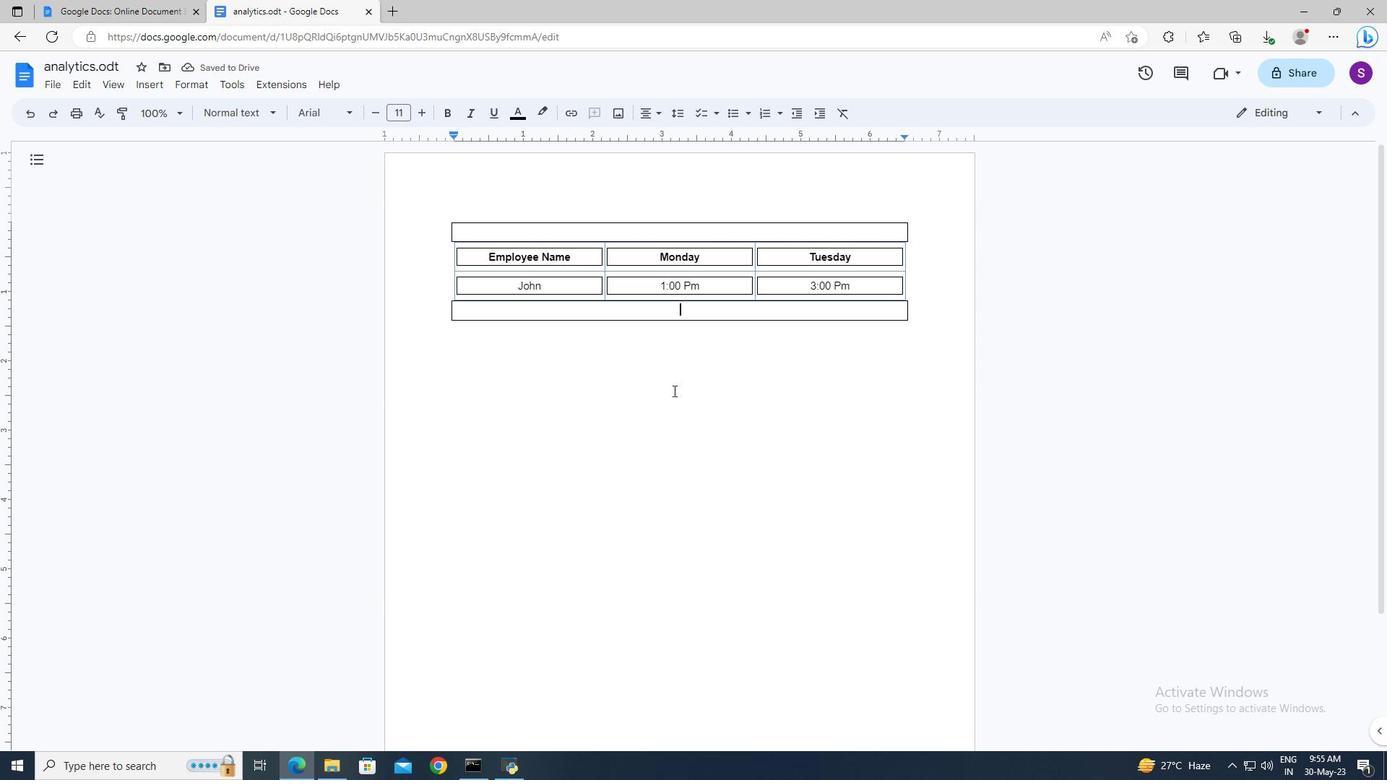 
